 Task: Create a section Code Cheetahs and in the section, add a milestone Product Lifecycle Management Implementation in the project TravelForge.
Action: Mouse moved to (52, 367)
Screenshot: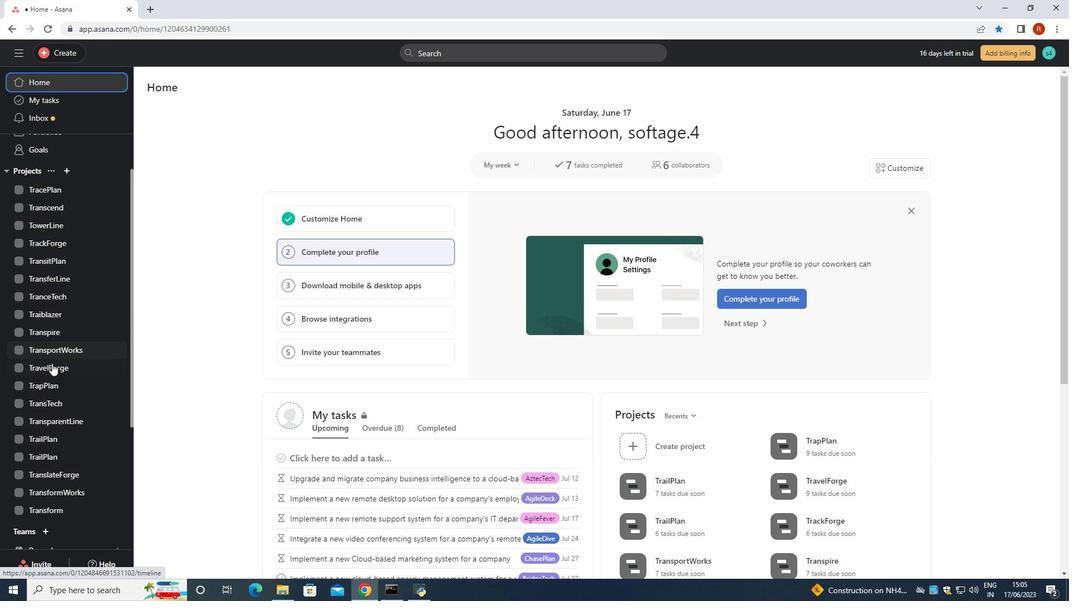 
Action: Mouse pressed left at (52, 367)
Screenshot: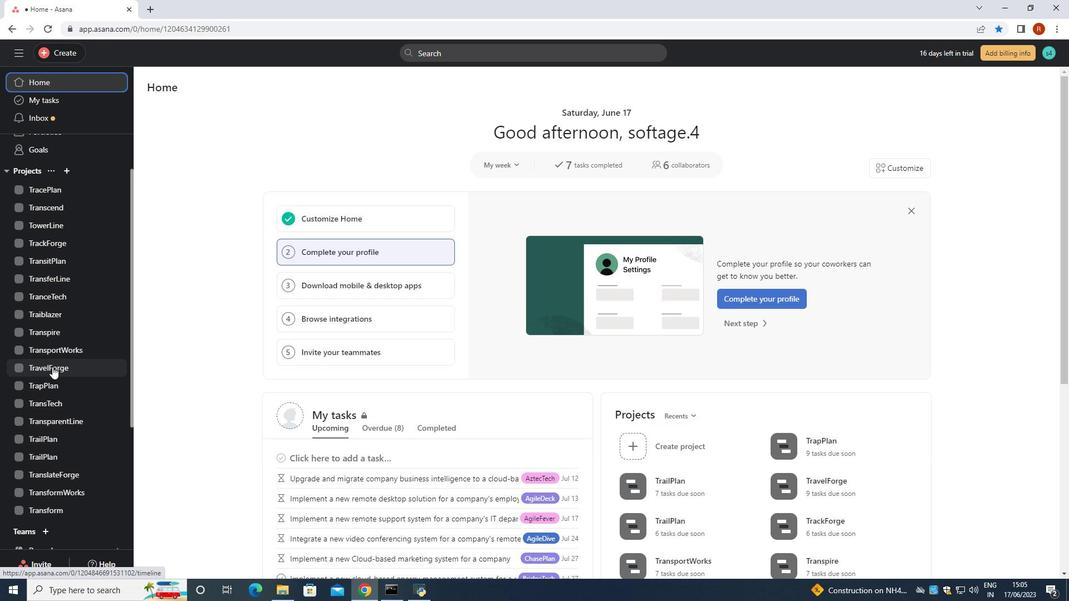 
Action: Mouse moved to (208, 554)
Screenshot: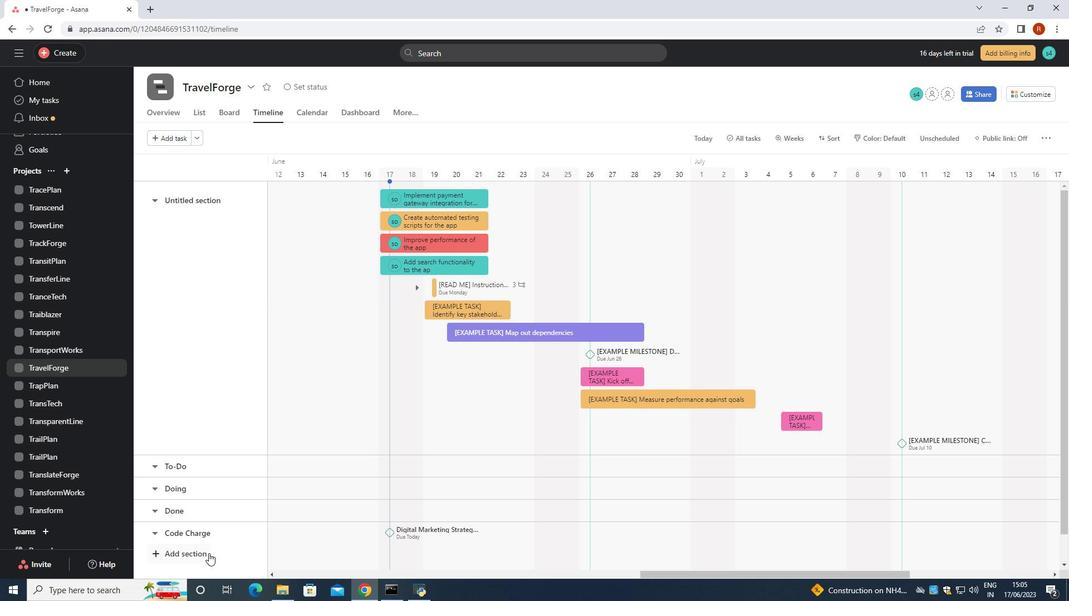 
Action: Mouse pressed left at (208, 554)
Screenshot: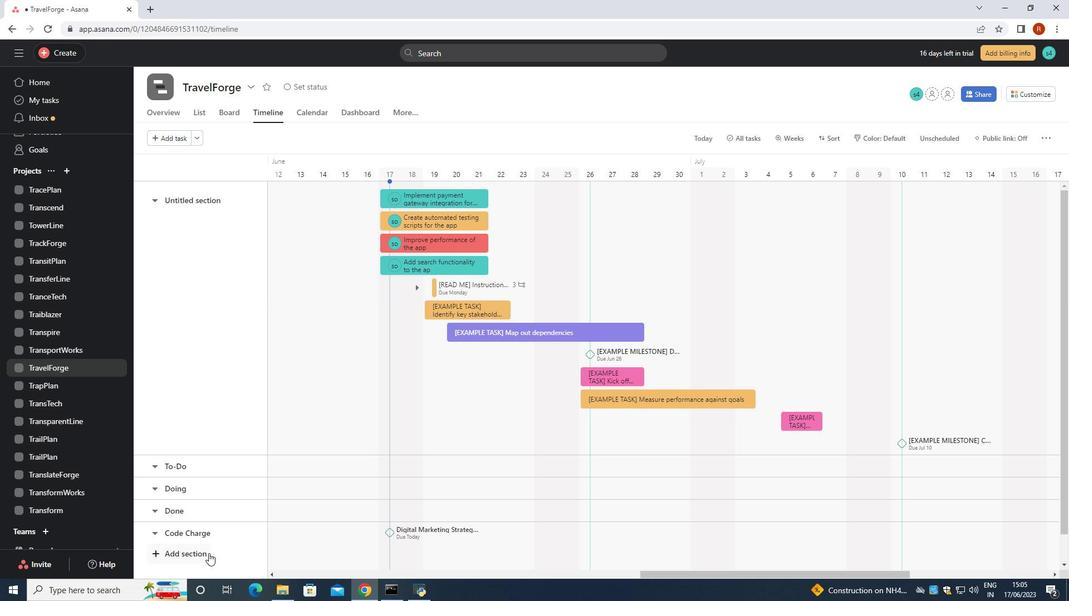 
Action: Mouse moved to (208, 555)
Screenshot: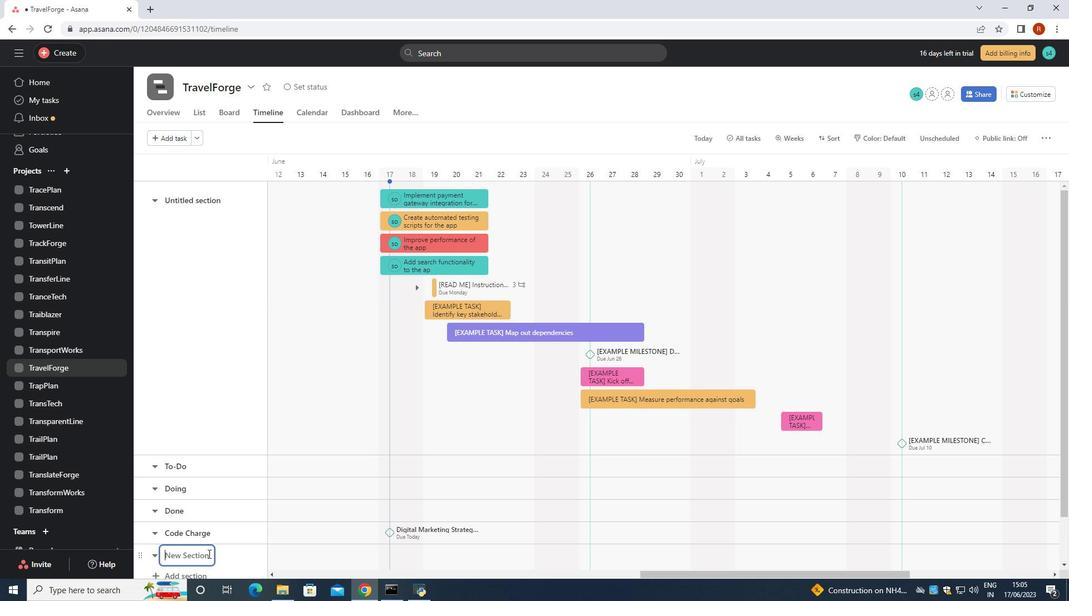 
Action: Key pressed <Key.shift><Key.shift><Key.shift><Key.shift><Key.shift><Key.shift><Key.shift><Key.shift><Key.shift><Key.shift><Key.shift><Key.shift><Key.shift><Key.shift><Key.shift><Key.shift>Code<Key.space><Key.shift><Key.shift><Key.shift><Key.shift><Key.shift><Key.shift><Key.shift>Cheetahs<Key.space>
Screenshot: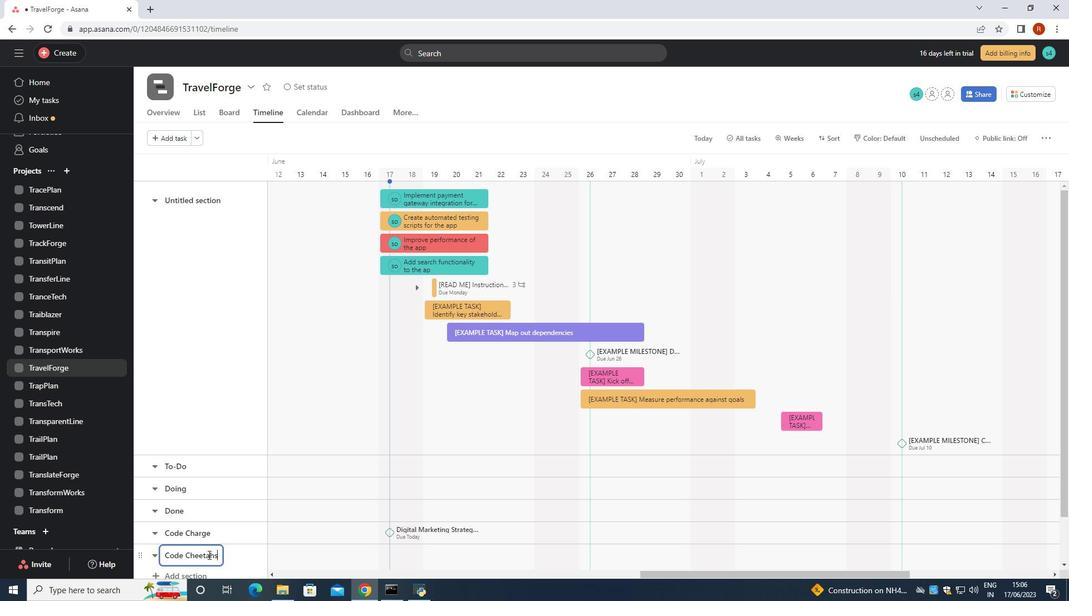 
Action: Mouse moved to (385, 540)
Screenshot: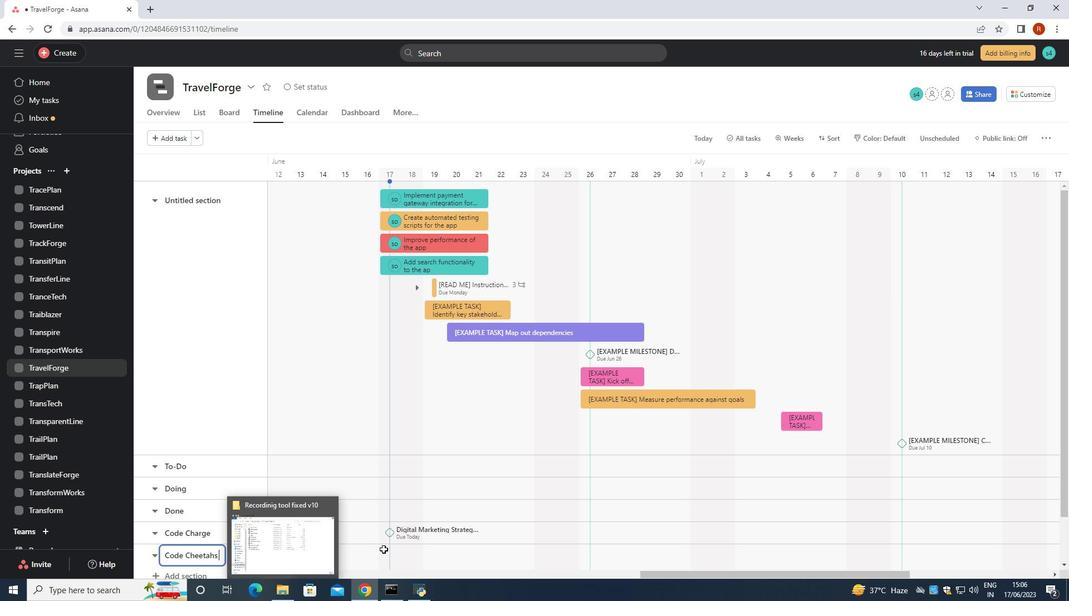 
Action: Mouse scrolled (385, 539) with delta (0, 0)
Screenshot: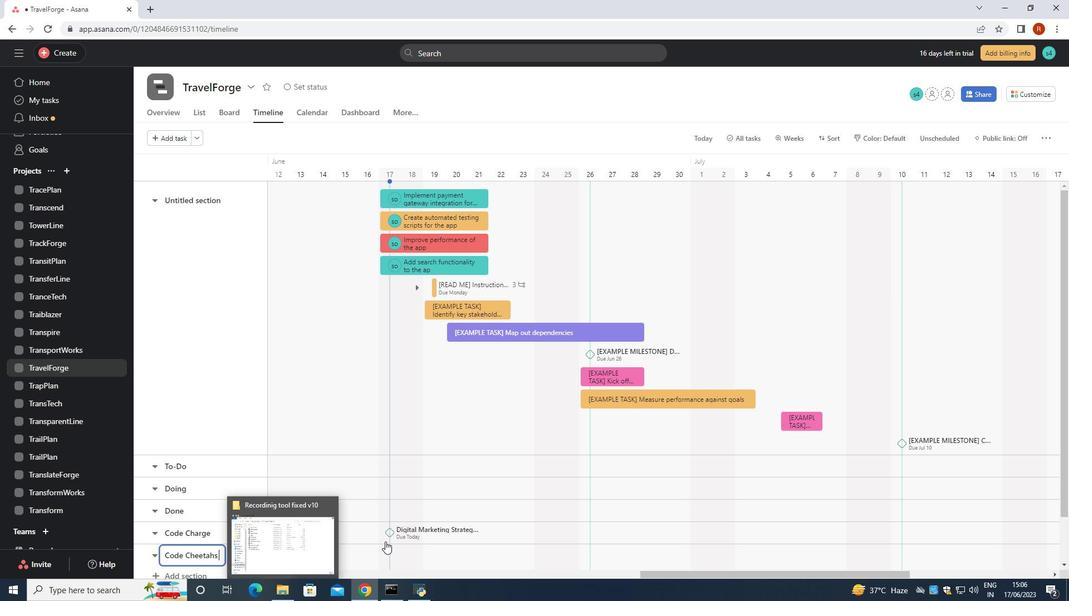 
Action: Mouse scrolled (385, 539) with delta (0, 0)
Screenshot: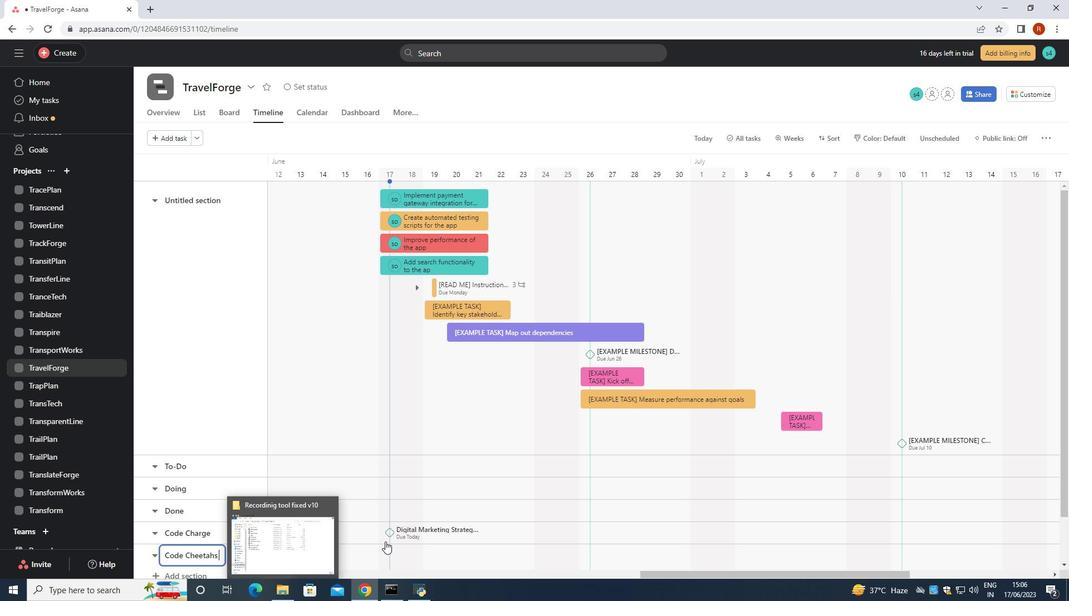 
Action: Mouse scrolled (385, 539) with delta (0, 0)
Screenshot: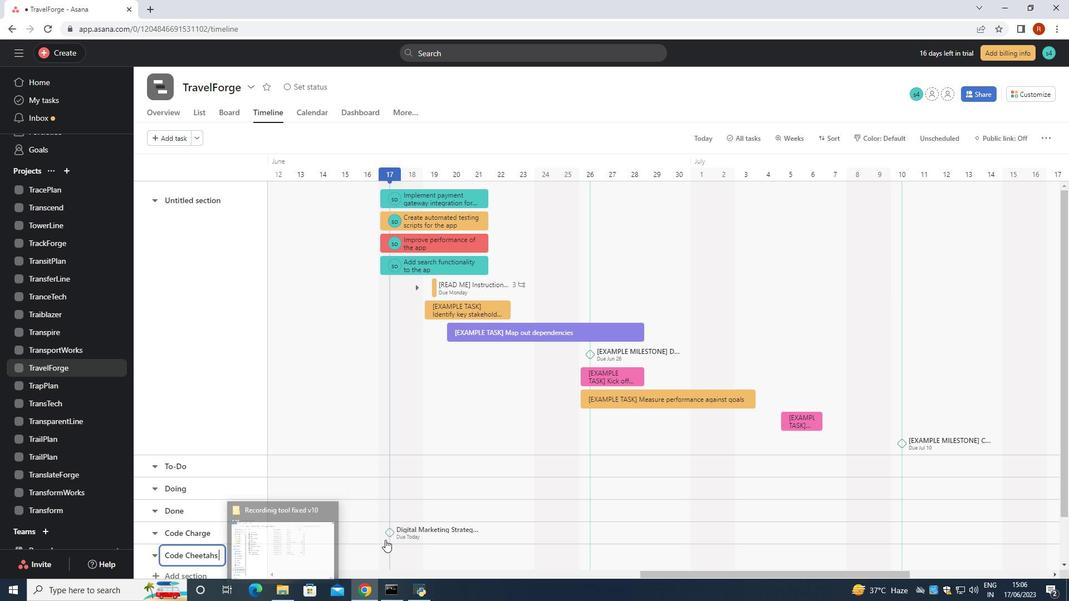 
Action: Mouse scrolled (385, 539) with delta (0, 0)
Screenshot: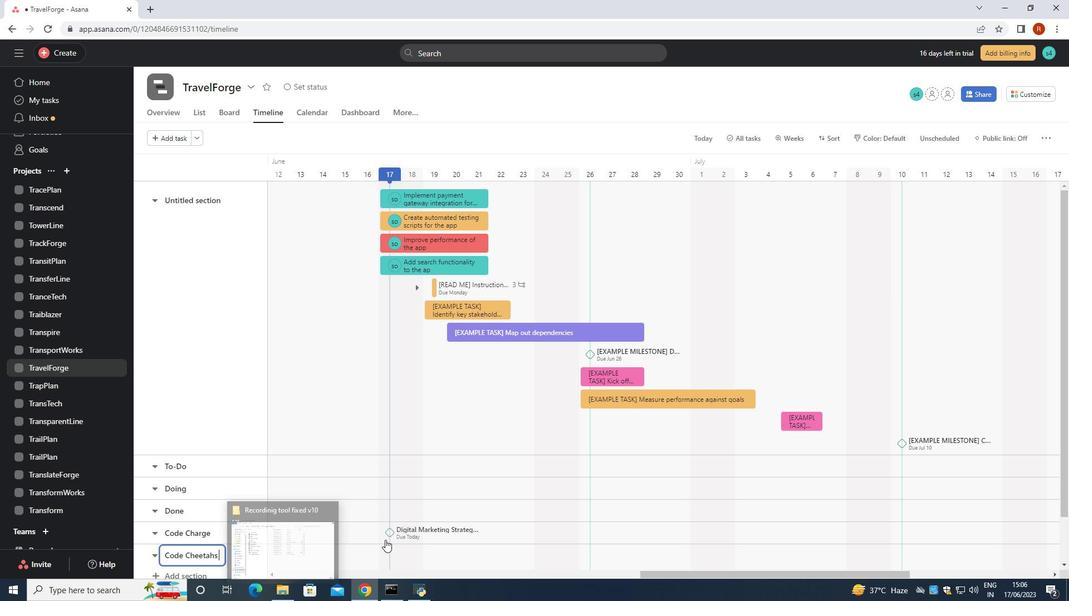 
Action: Mouse moved to (293, 503)
Screenshot: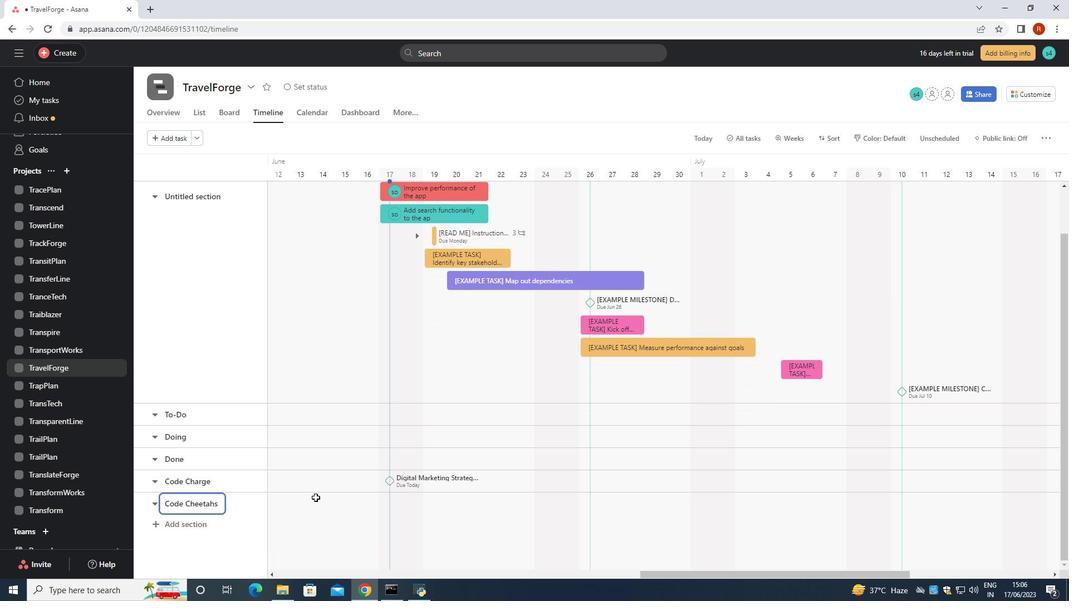 
Action: Mouse pressed left at (293, 503)
Screenshot: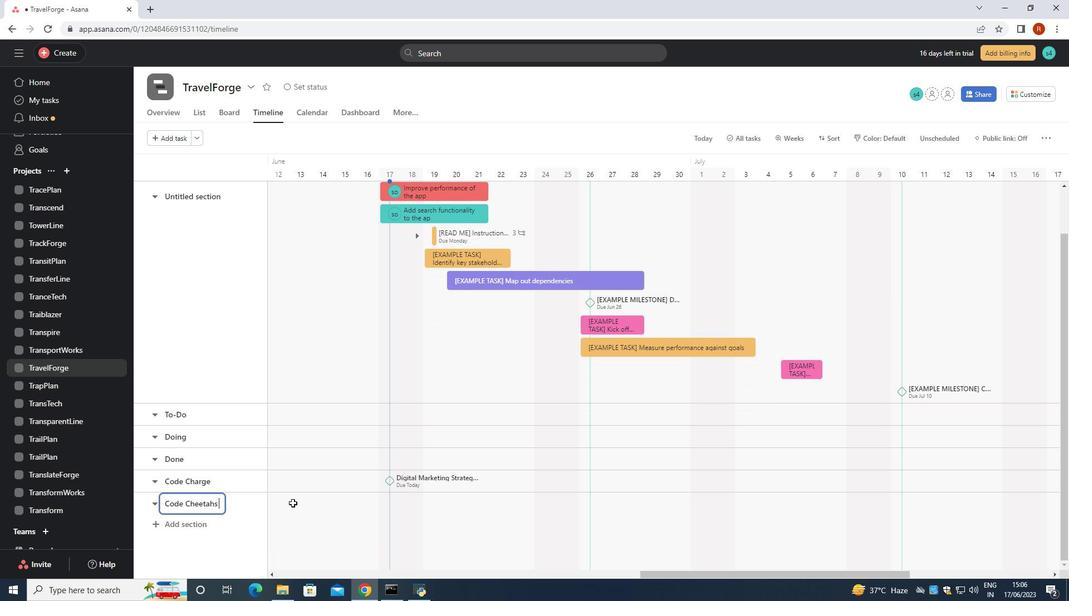 
Action: Mouse moved to (293, 504)
Screenshot: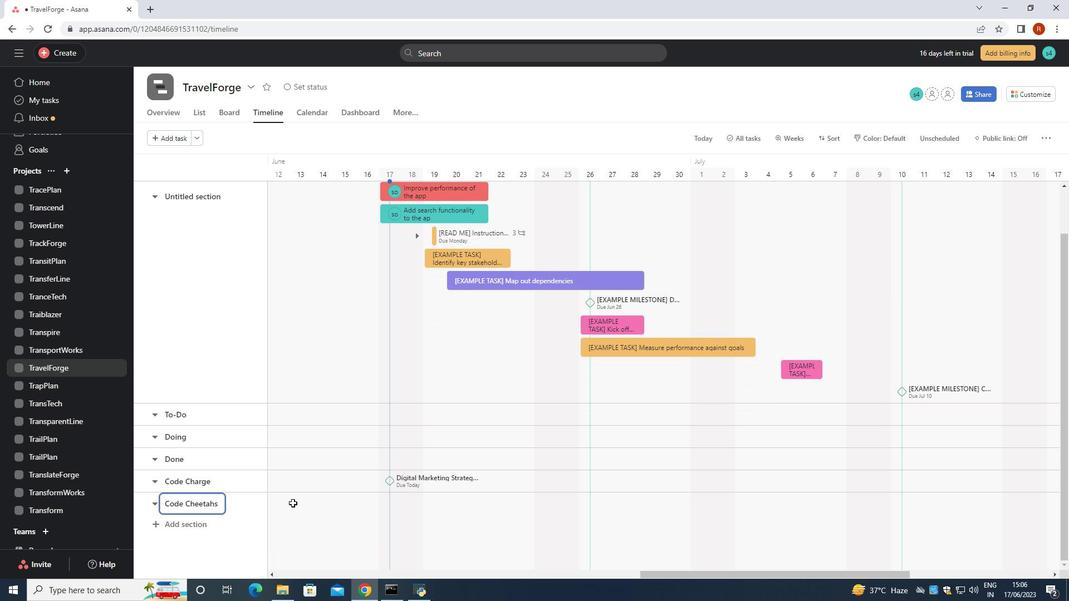 
Action: Key pressed <Key.shift><Key.shift><Key.shift><Key.shift>Product<Key.space><Key.shift>Lifecycle<Key.shift><Key.space><Key.space><Key.backspace><Key.backspace><Key.backspace><Key.backspace><Key.backspace><Key.backspace><Key.backspace>cycle<Key.space><Key.shift><Key.shift><Key.shift><Key.shift><Key.shift><Key.shift>Management<Key.space><Key.shift>Implementation<Key.enter>
Screenshot: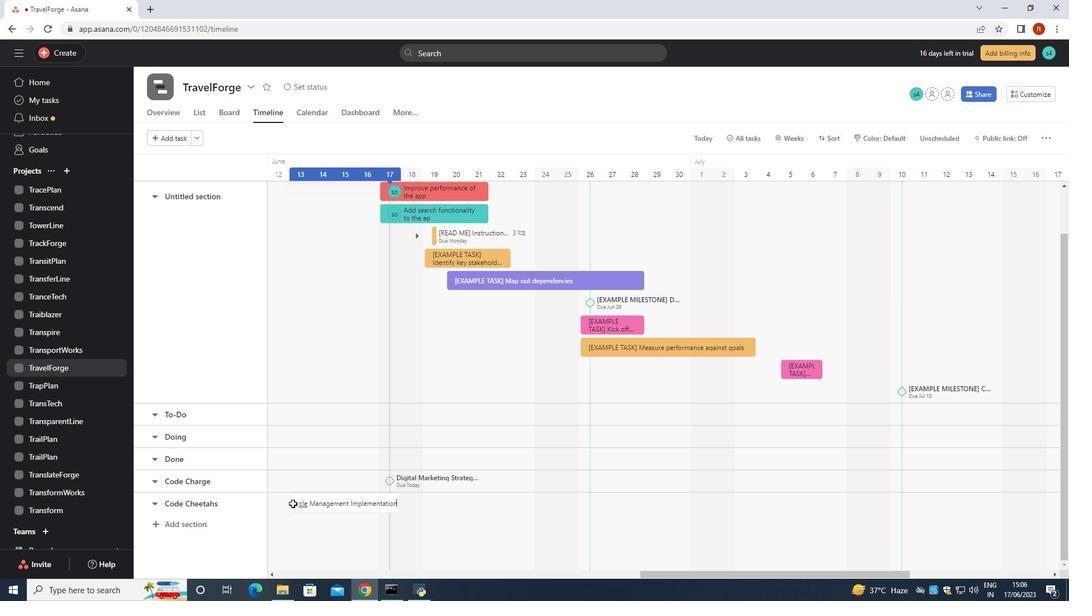 
Action: Mouse moved to (371, 495)
Screenshot: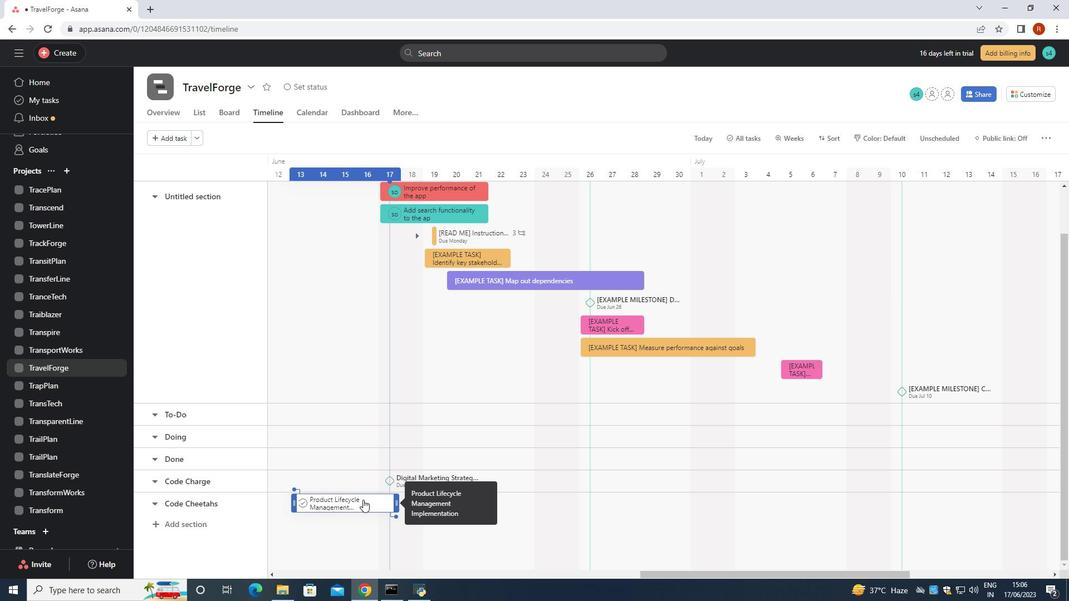 
Action: Mouse pressed left at (371, 495)
Screenshot: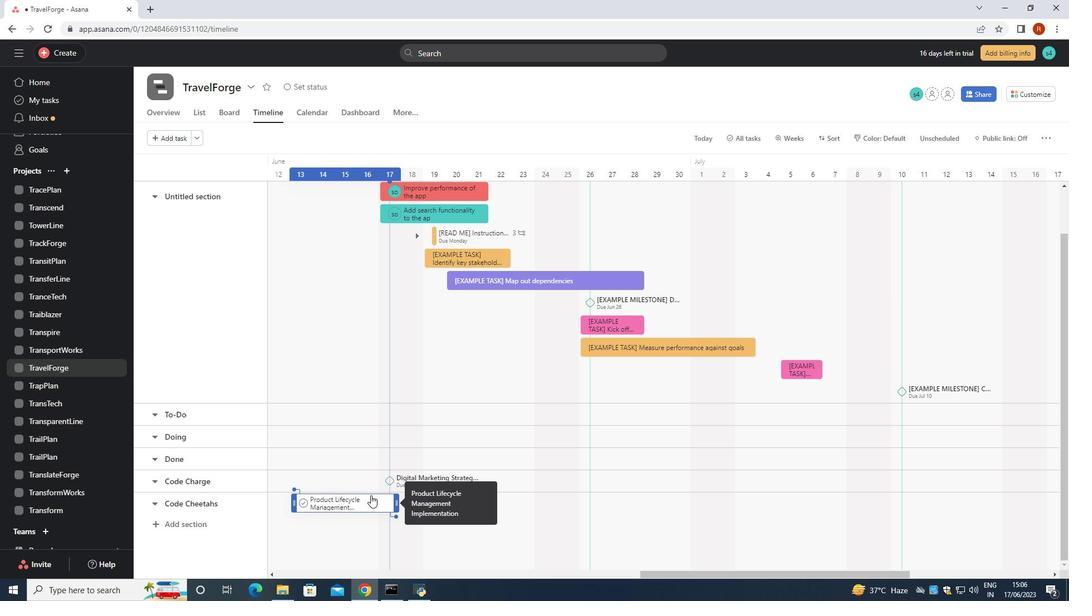 
Action: Mouse pressed right at (371, 495)
Screenshot: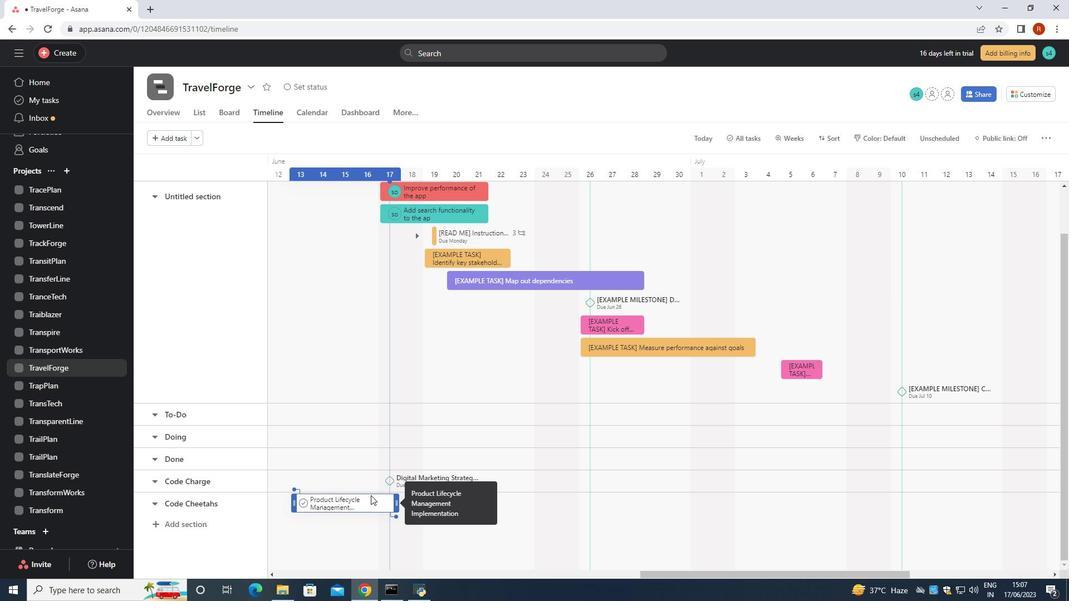 
Action: Mouse moved to (433, 439)
Screenshot: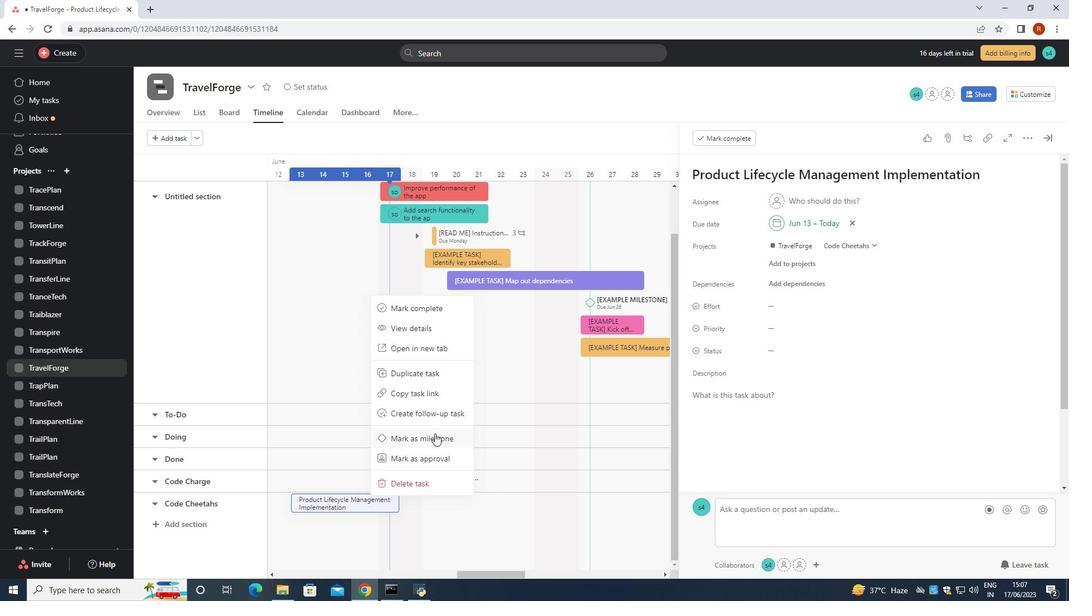 
Action: Mouse pressed left at (433, 439)
Screenshot: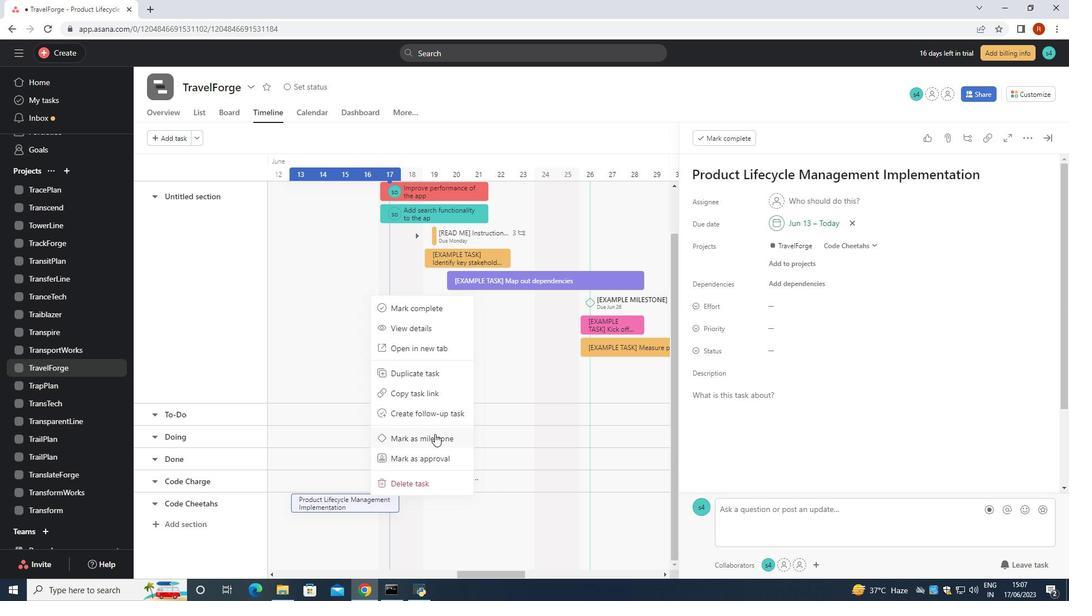 
Action: Mouse moved to (1051, 127)
Screenshot: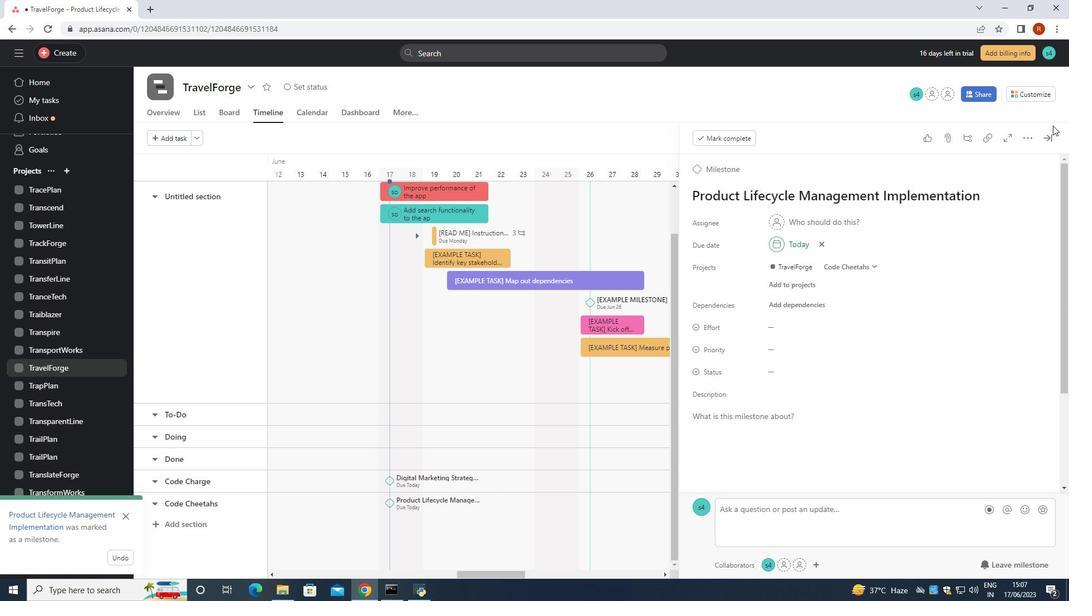 
